 Task: Rotate the text as none.
Action: Mouse moved to (15, 122)
Screenshot: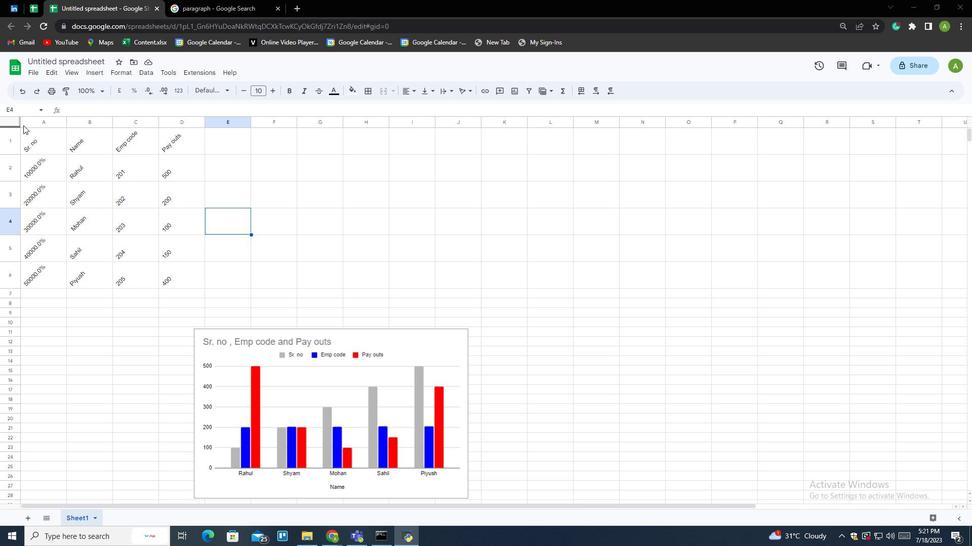 
Action: Mouse pressed left at (15, 122)
Screenshot: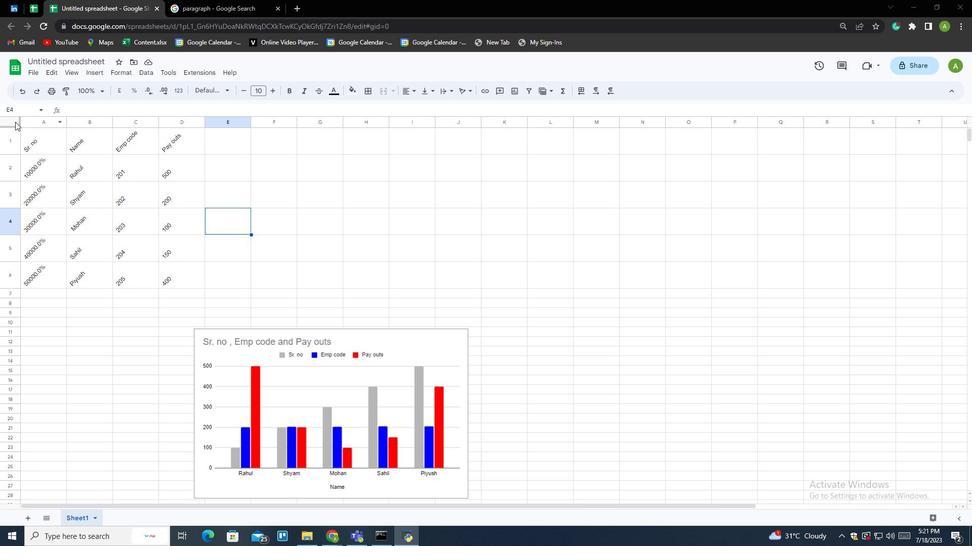 
Action: Mouse moved to (125, 68)
Screenshot: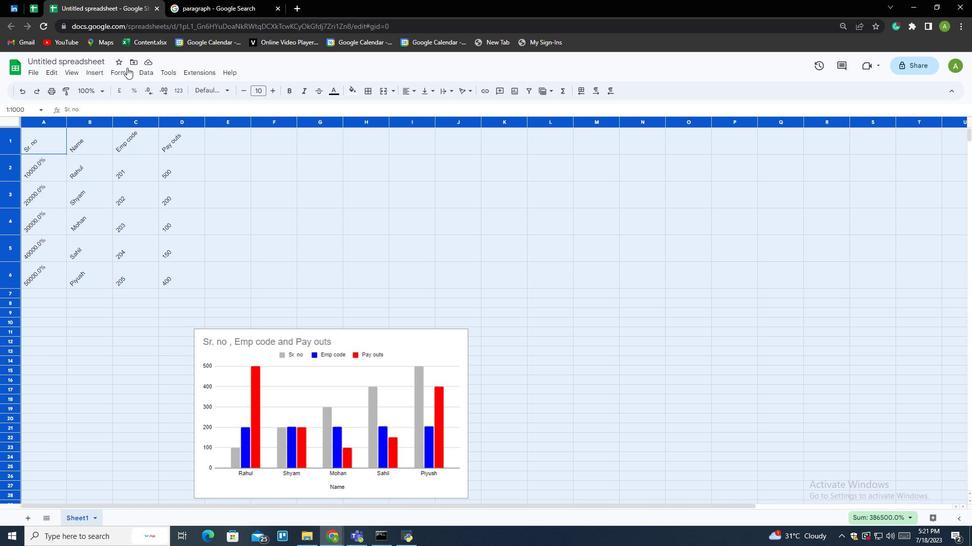 
Action: Mouse pressed left at (125, 68)
Screenshot: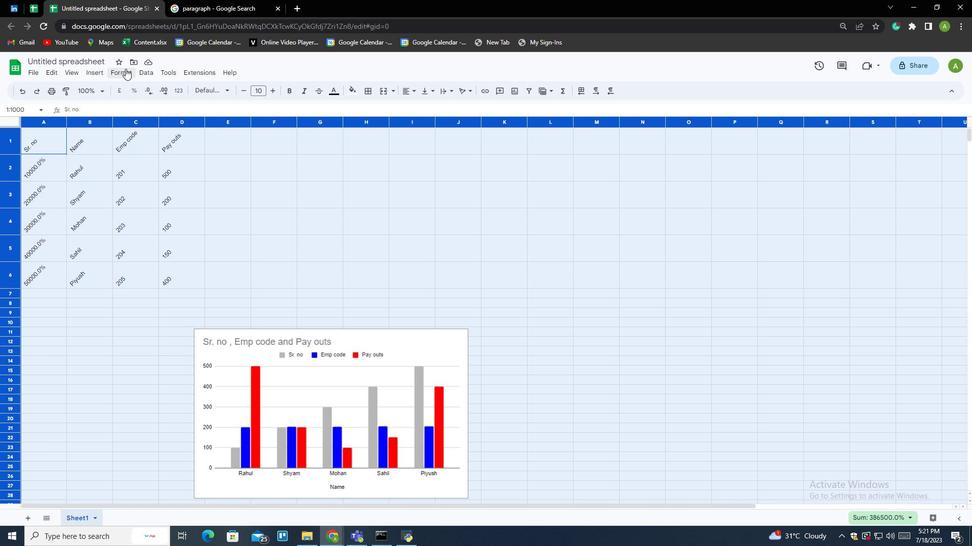 
Action: Mouse moved to (138, 190)
Screenshot: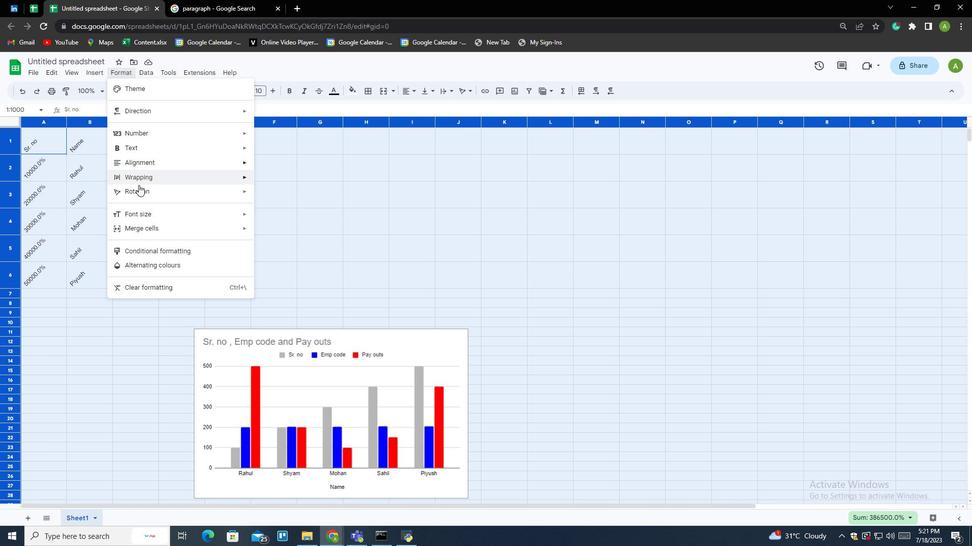 
Action: Mouse pressed left at (138, 190)
Screenshot: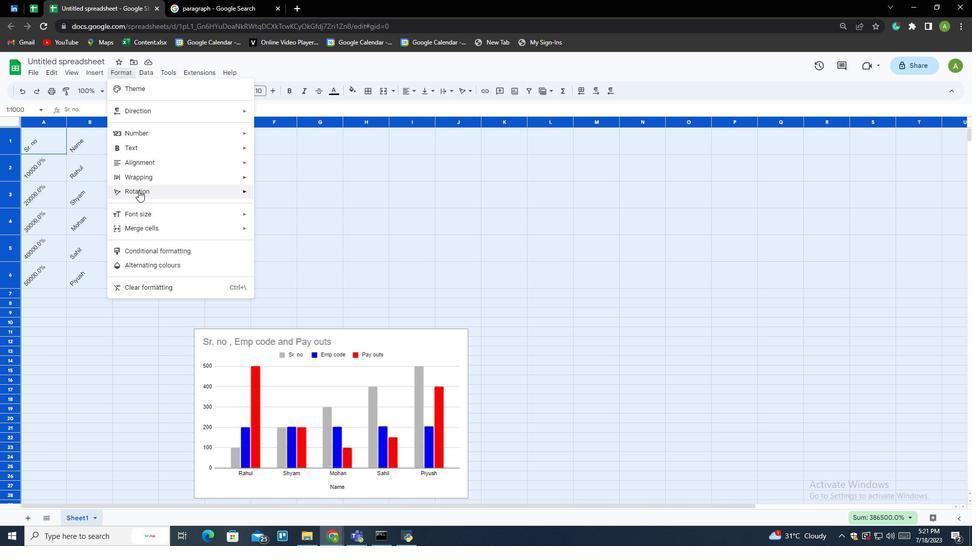 
Action: Mouse moved to (292, 192)
Screenshot: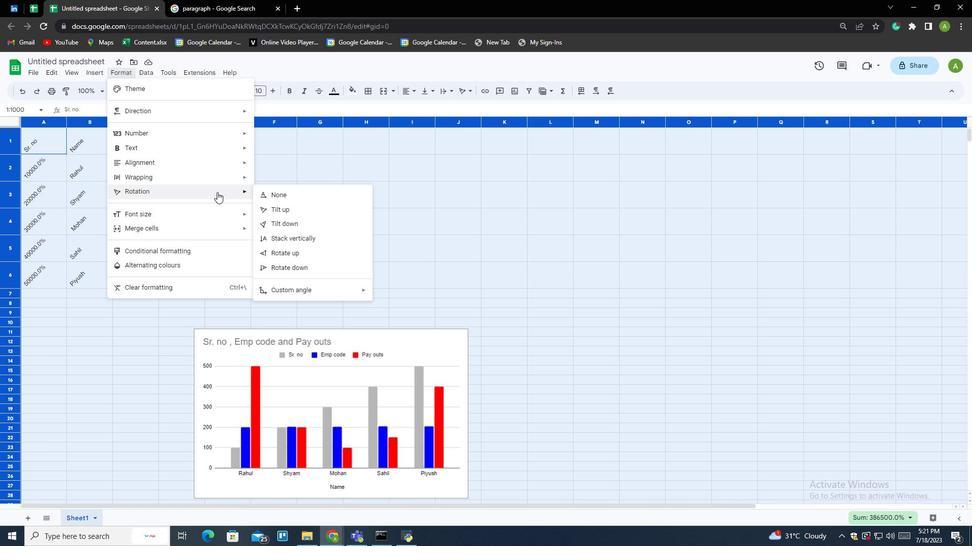 
Action: Mouse pressed left at (292, 192)
Screenshot: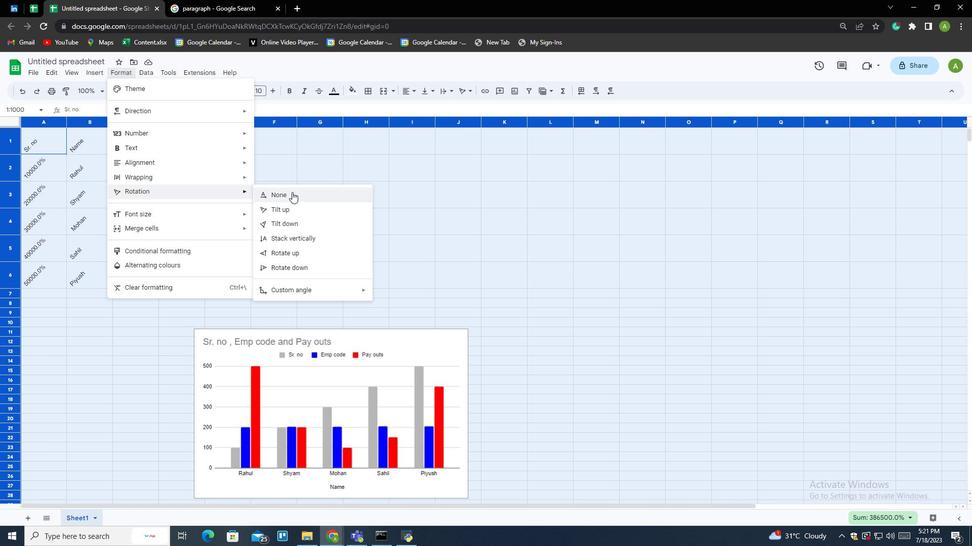
Action: Mouse moved to (182, 224)
Screenshot: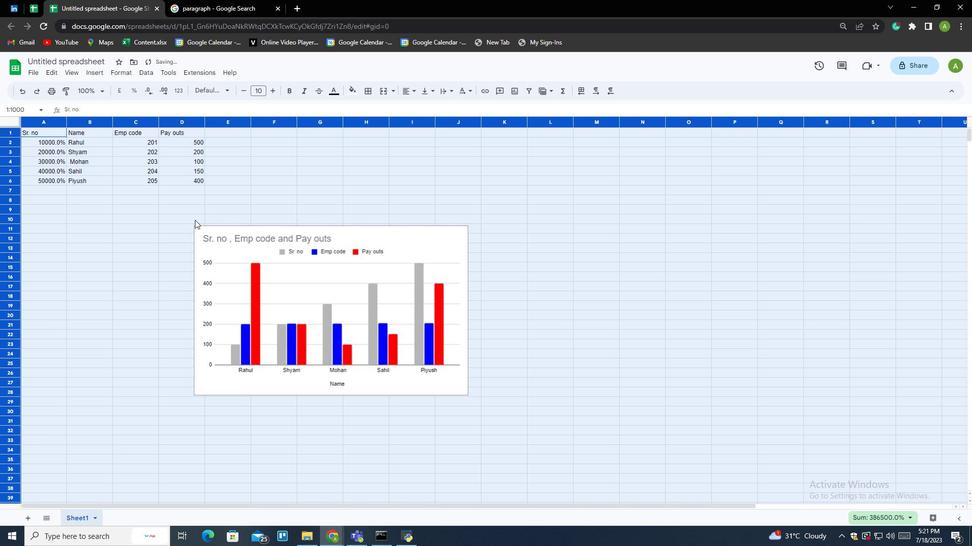 
